 Task: Add a condition where "Priority Less than Low" in unsolved tickets in your groups.
Action: Mouse moved to (112, 385)
Screenshot: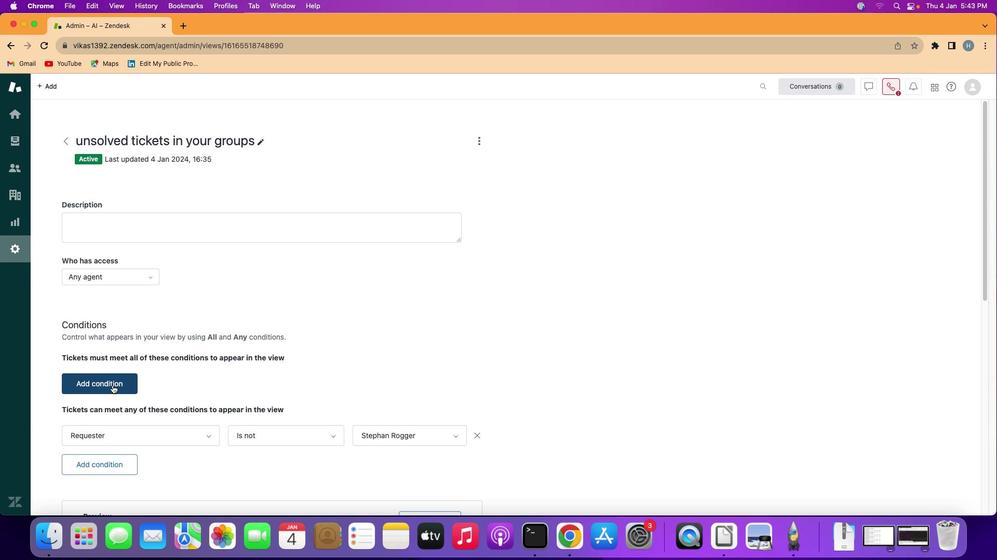 
Action: Mouse pressed left at (112, 385)
Screenshot: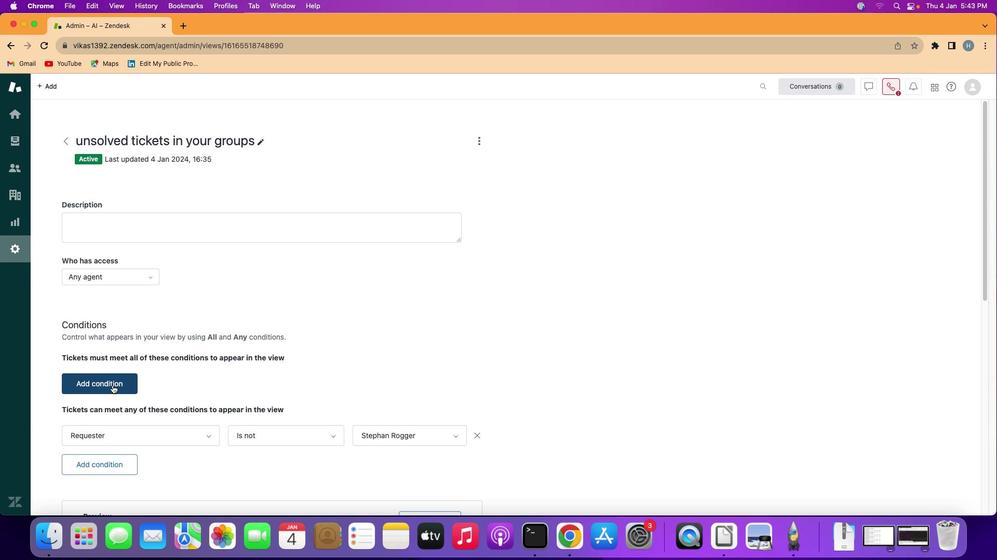 
Action: Mouse moved to (144, 378)
Screenshot: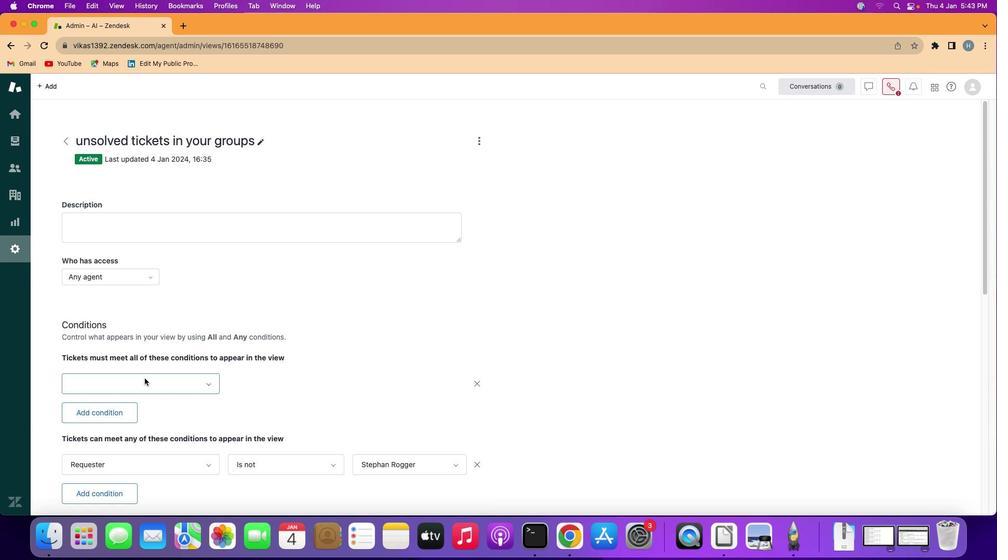 
Action: Mouse pressed left at (144, 378)
Screenshot: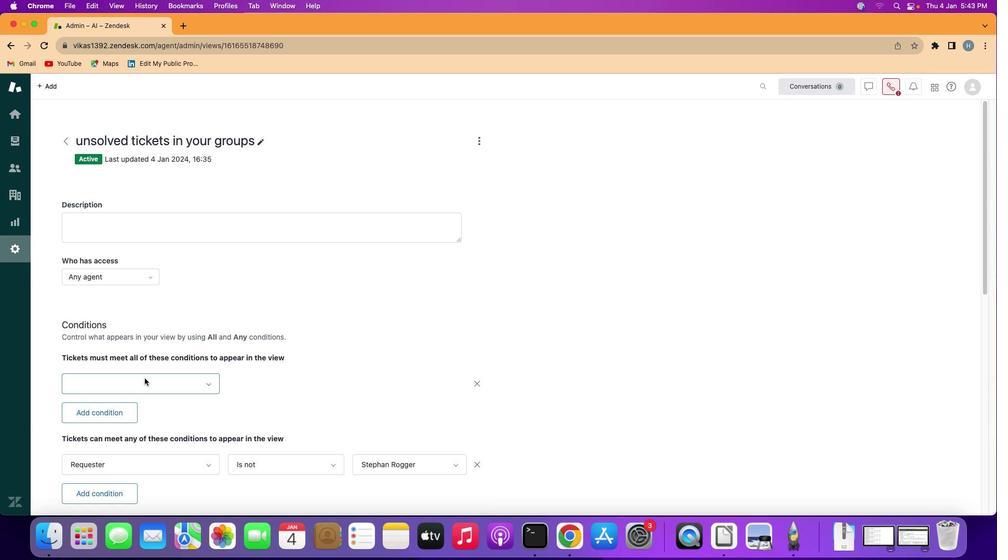 
Action: Mouse moved to (136, 287)
Screenshot: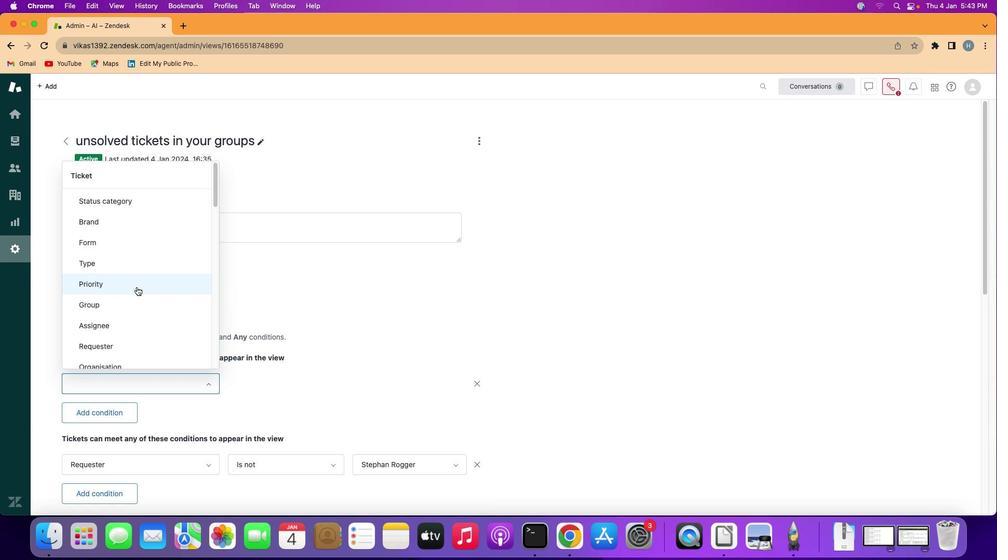 
Action: Mouse pressed left at (136, 287)
Screenshot: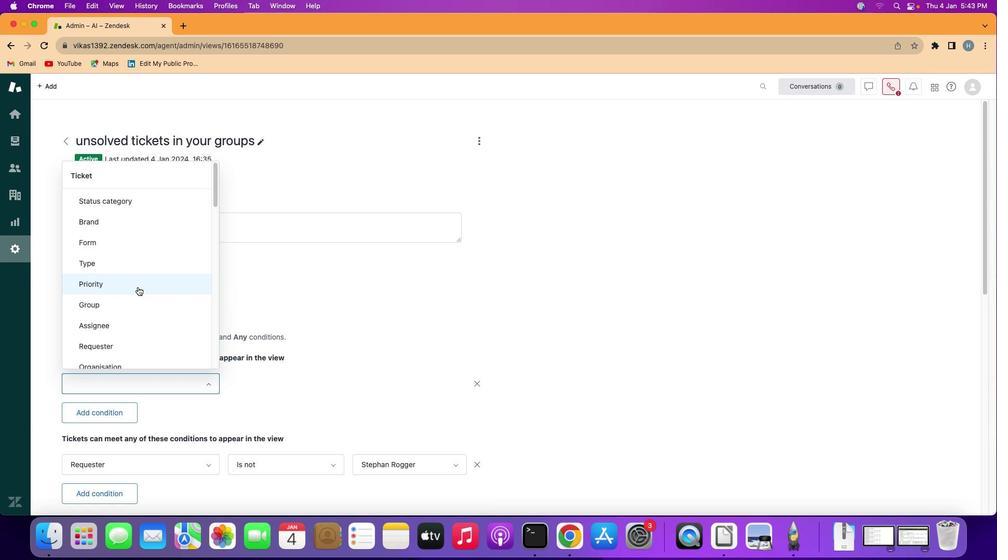 
Action: Mouse moved to (262, 386)
Screenshot: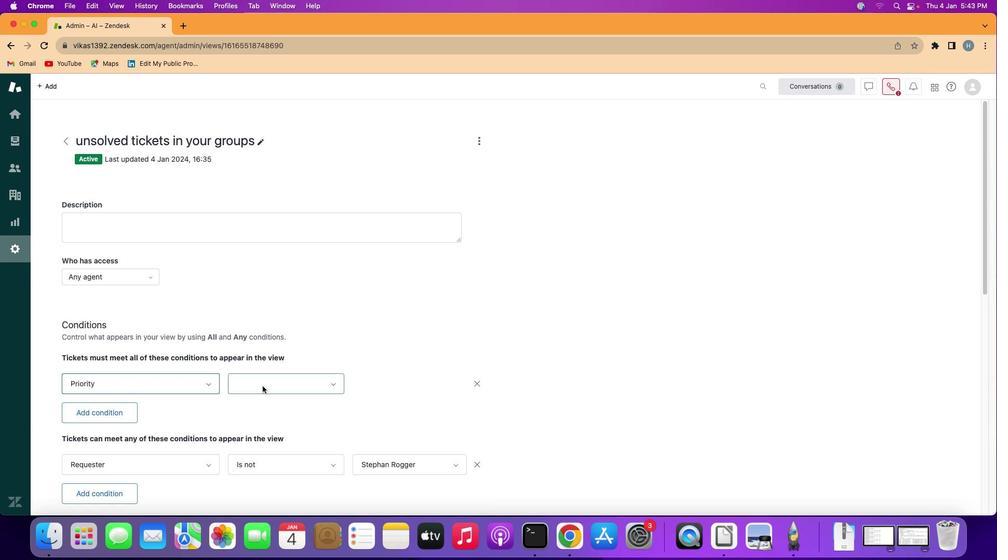 
Action: Mouse pressed left at (262, 386)
Screenshot: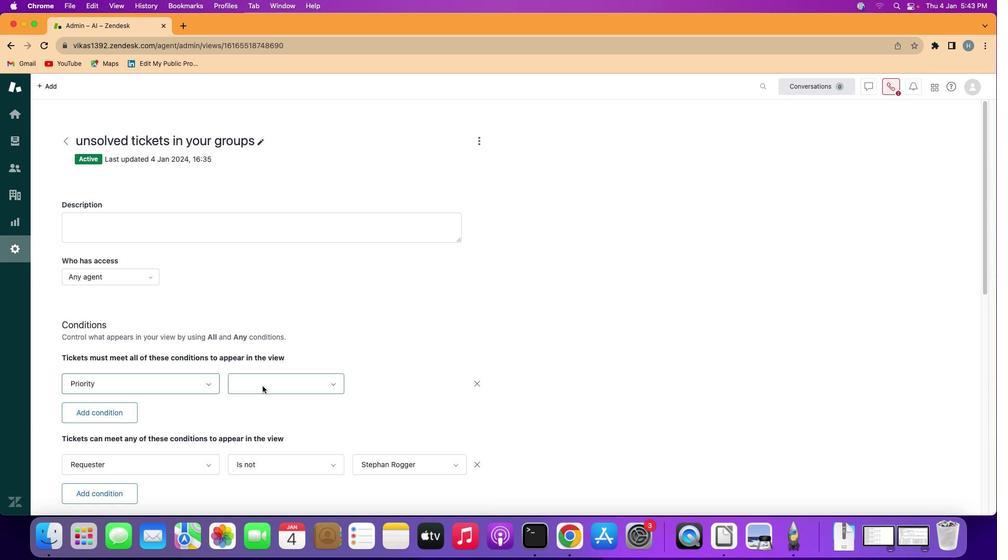 
Action: Mouse moved to (277, 457)
Screenshot: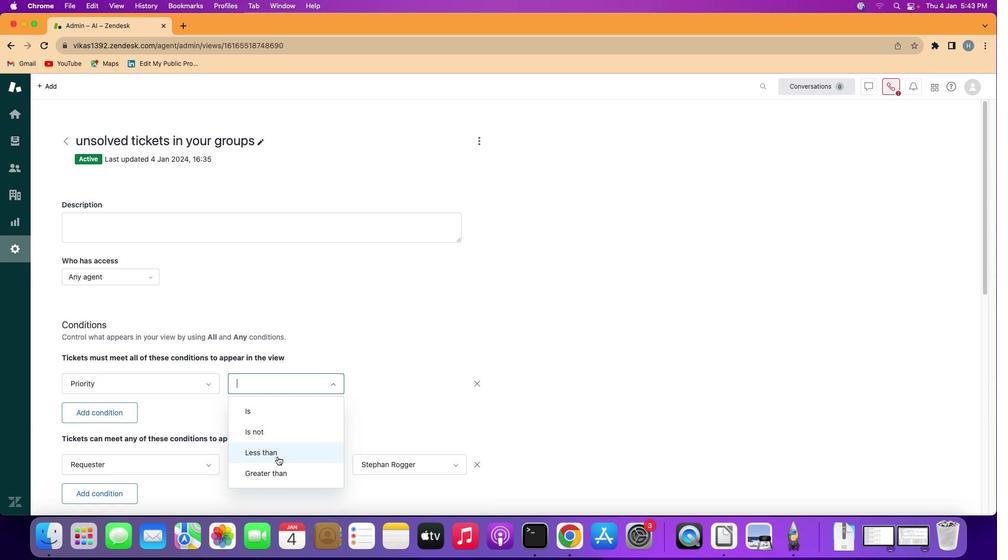 
Action: Mouse pressed left at (277, 457)
Screenshot: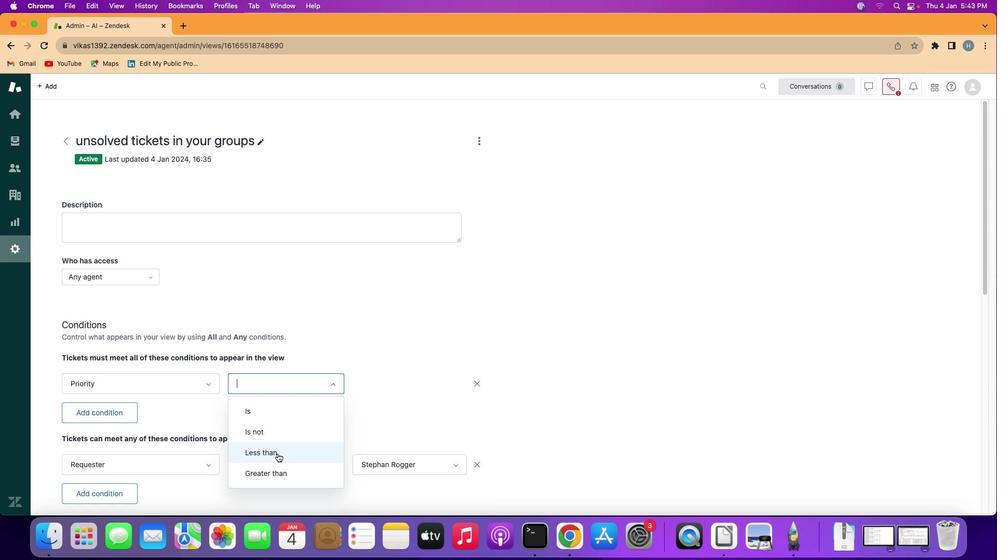
Action: Mouse moved to (405, 388)
Screenshot: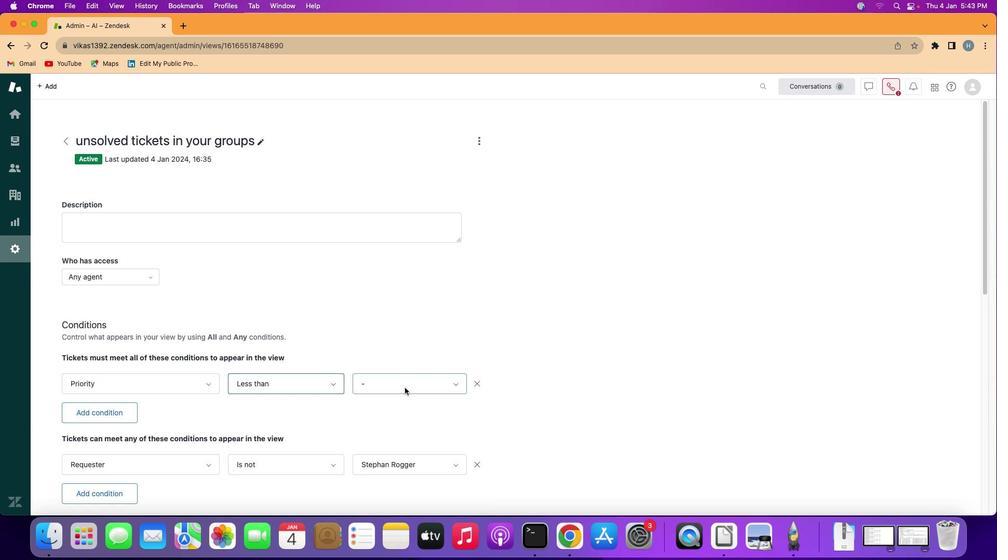 
Action: Mouse pressed left at (405, 388)
Screenshot: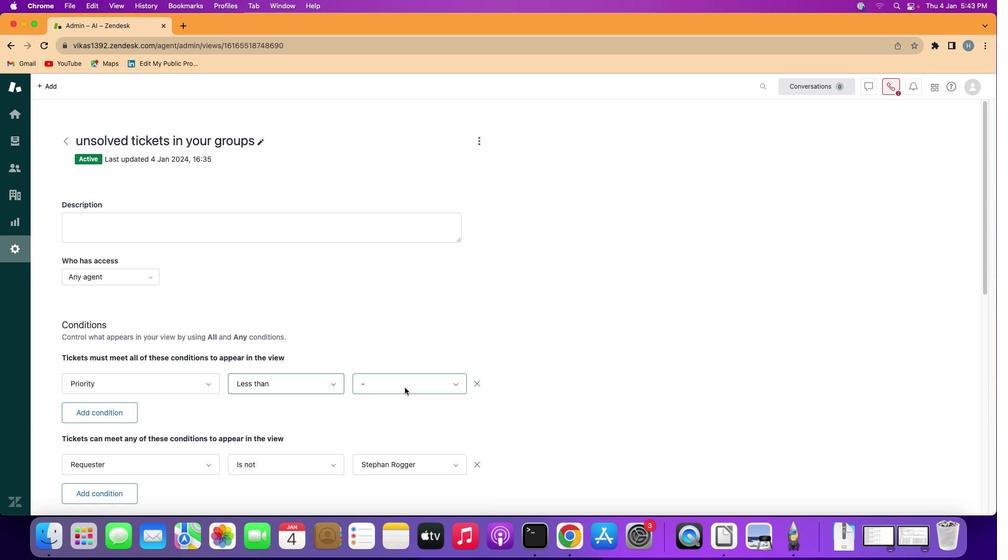 
Action: Mouse moved to (410, 434)
Screenshot: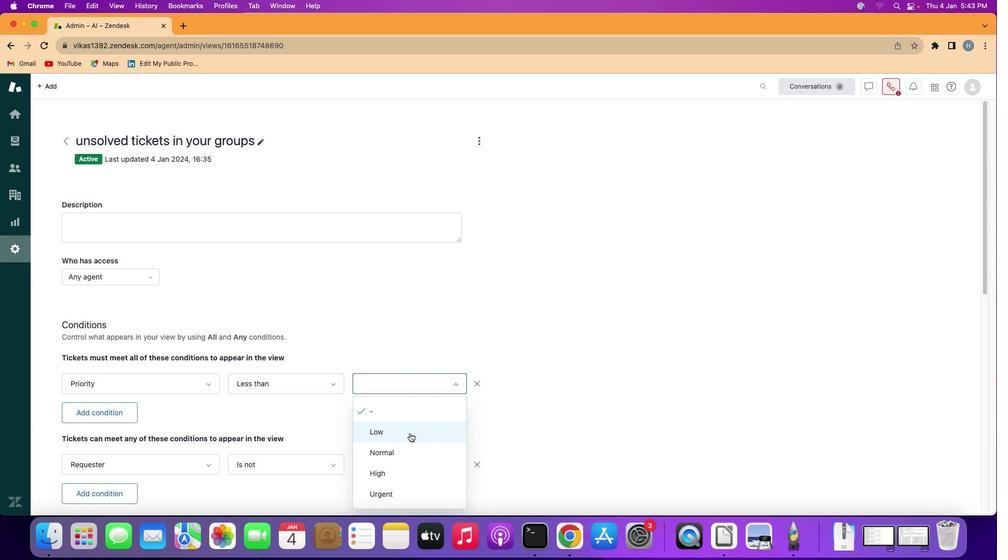 
Action: Mouse pressed left at (410, 434)
Screenshot: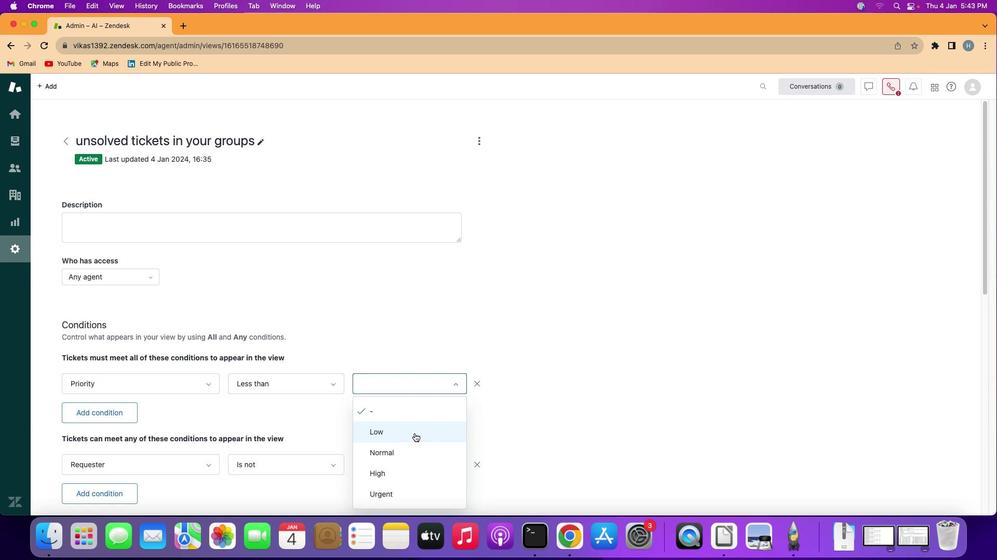 
Action: Mouse moved to (541, 379)
Screenshot: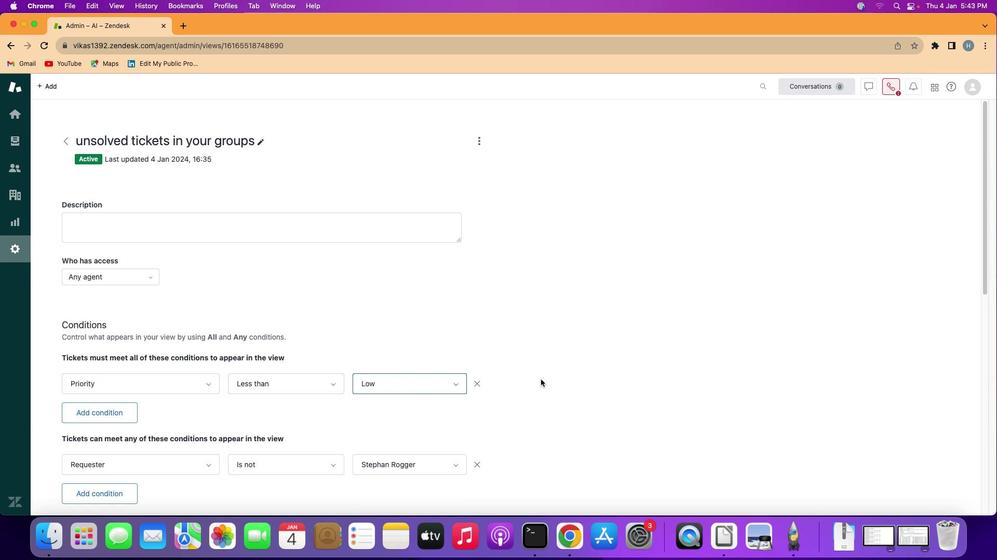 
Action: Mouse pressed left at (541, 379)
Screenshot: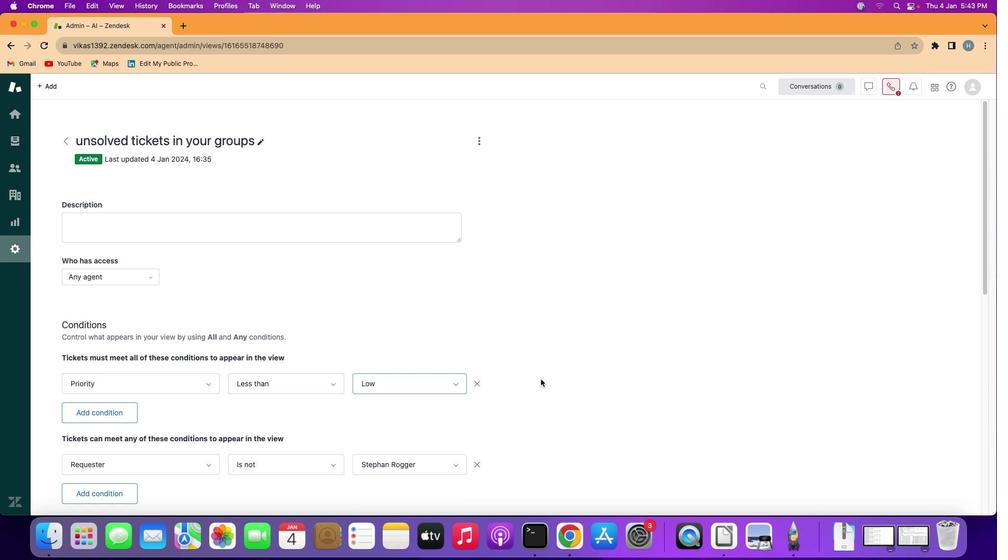 
